 Task: Add Red Label titled Label0004 to Card Card0004 in Board Board0001 in Development in Trello
Action: Mouse moved to (688, 78)
Screenshot: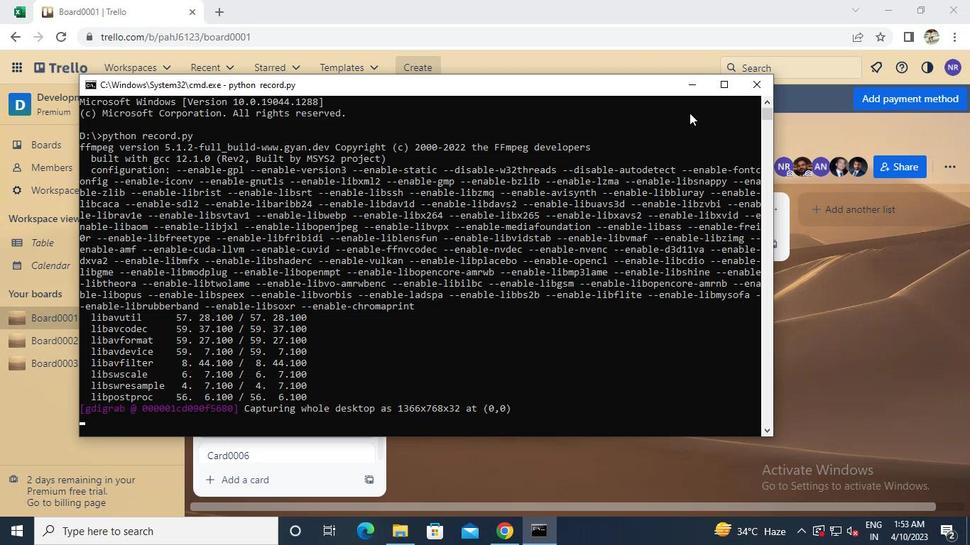 
Action: Mouse pressed left at (688, 78)
Screenshot: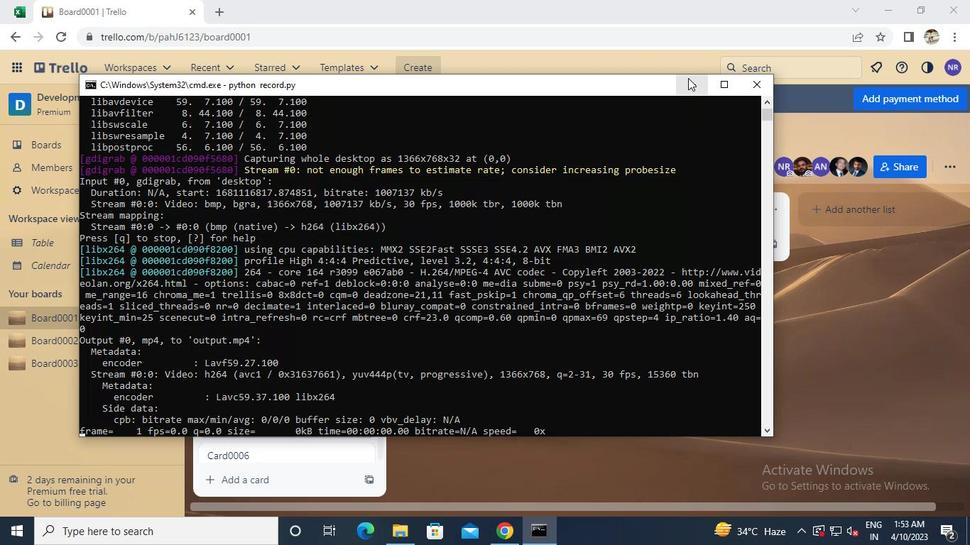 
Action: Mouse moved to (364, 367)
Screenshot: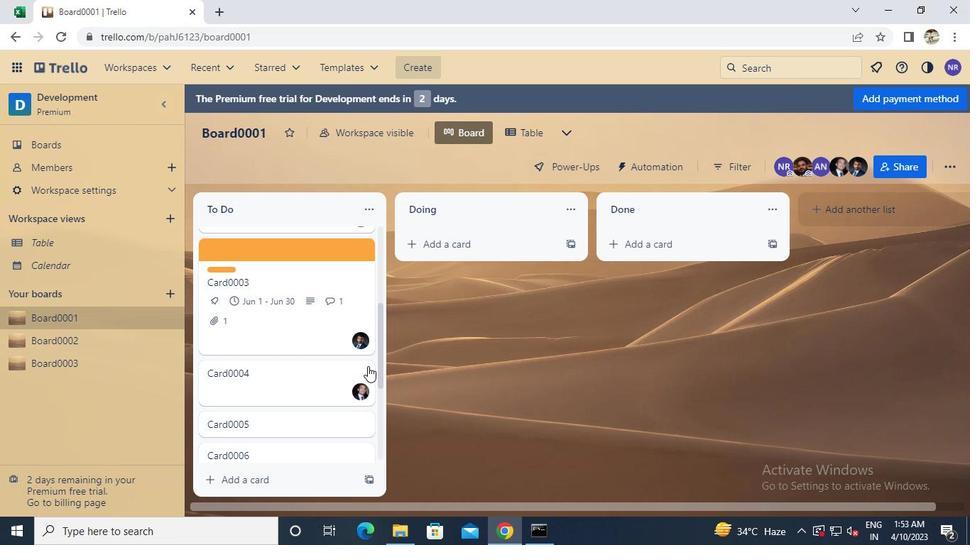 
Action: Mouse pressed left at (364, 367)
Screenshot: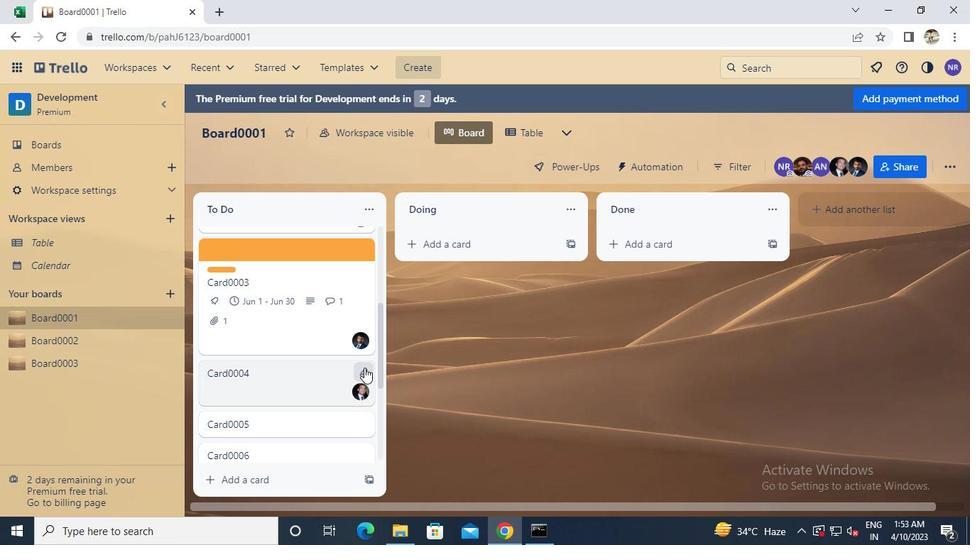 
Action: Mouse moved to (407, 314)
Screenshot: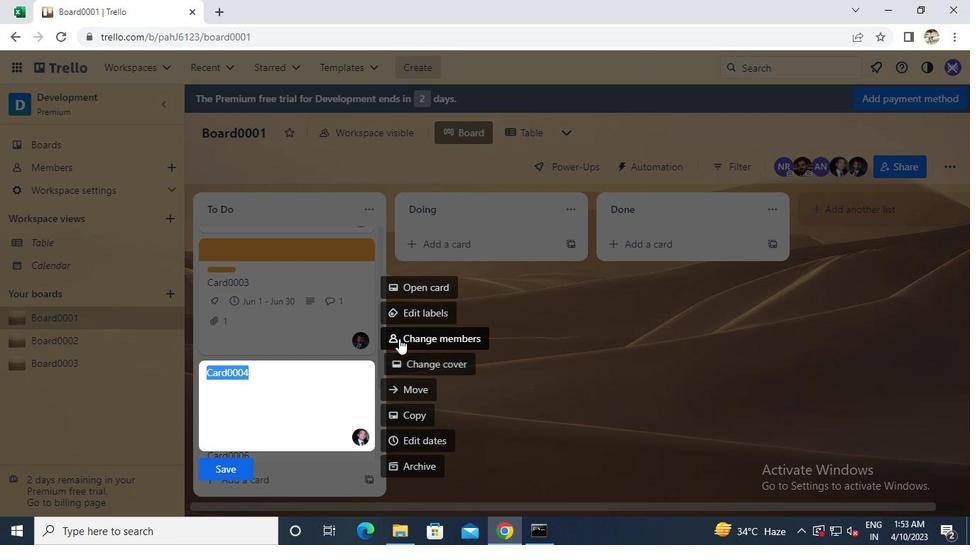 
Action: Mouse pressed left at (407, 314)
Screenshot: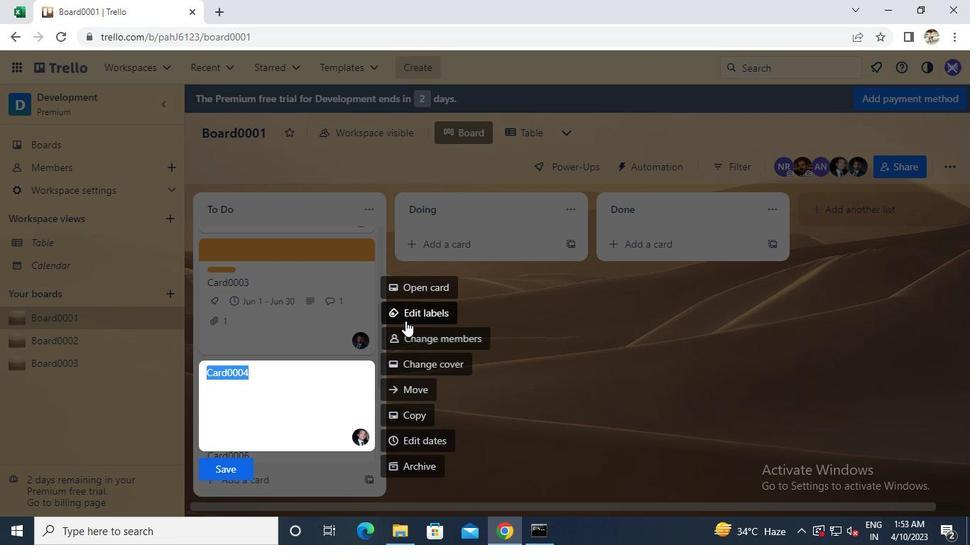 
Action: Mouse moved to (448, 429)
Screenshot: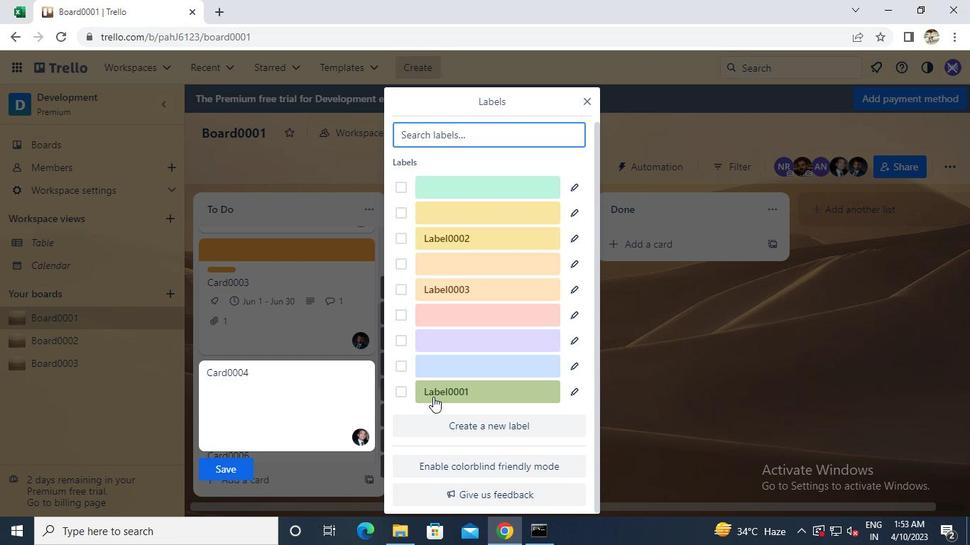 
Action: Mouse pressed left at (448, 429)
Screenshot: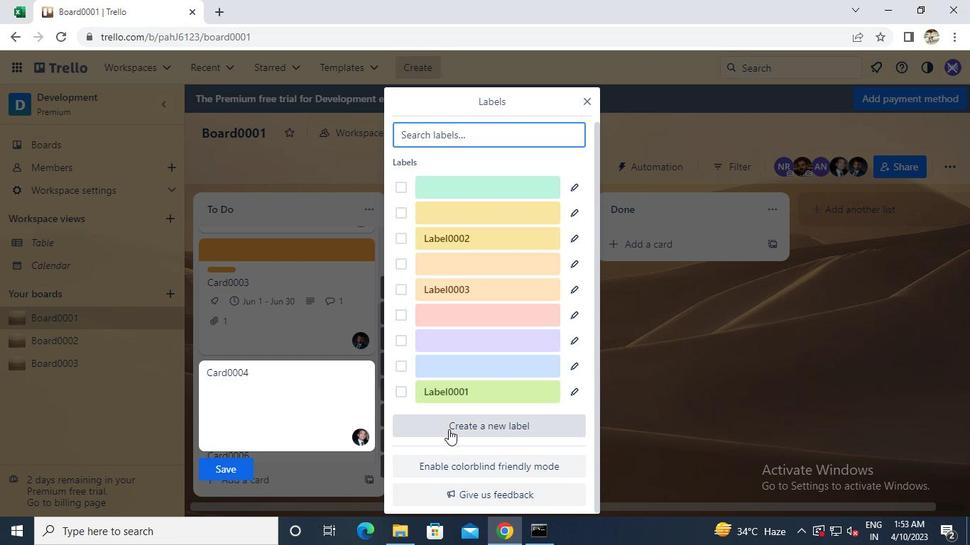 
Action: Keyboard Key.caps_lock
Screenshot: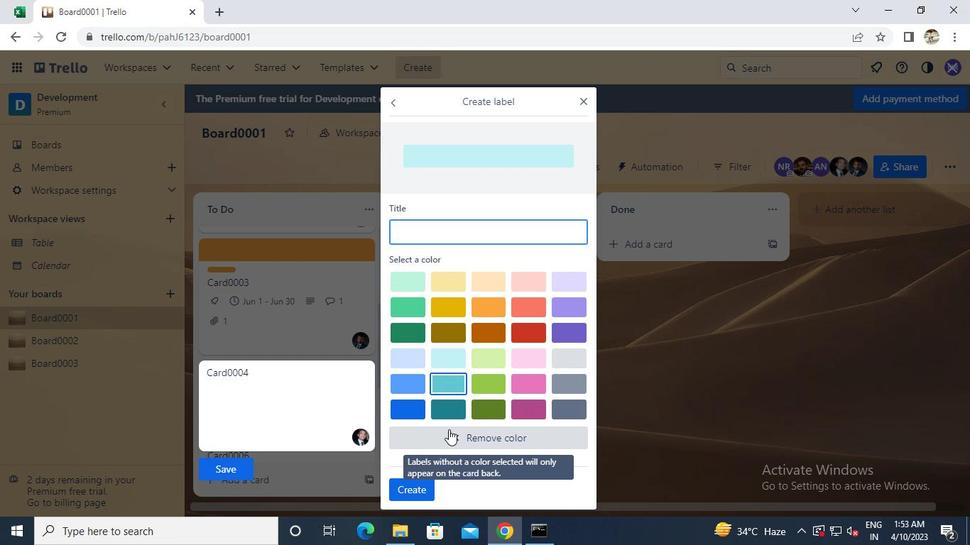 
Action: Keyboard Key.caps_lock
Screenshot: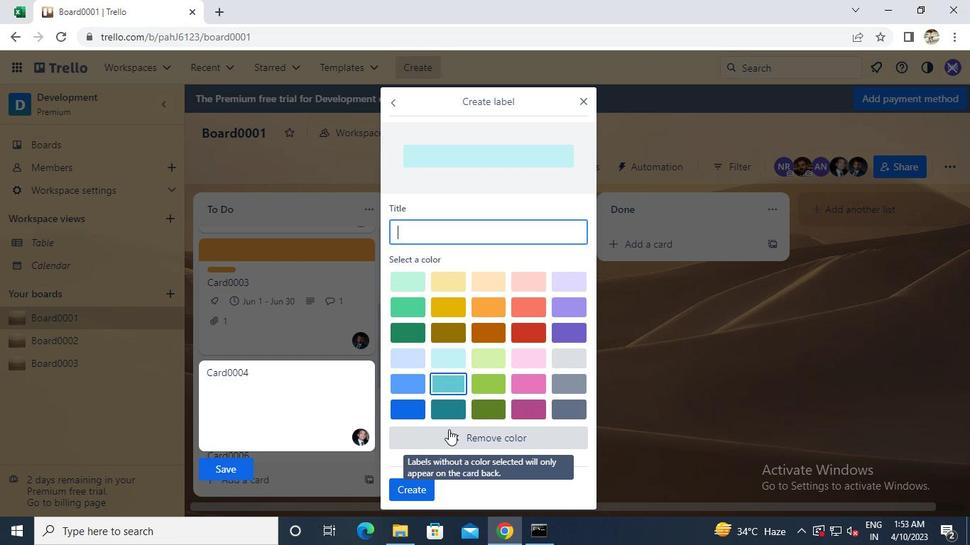 
Action: Keyboard l
Screenshot: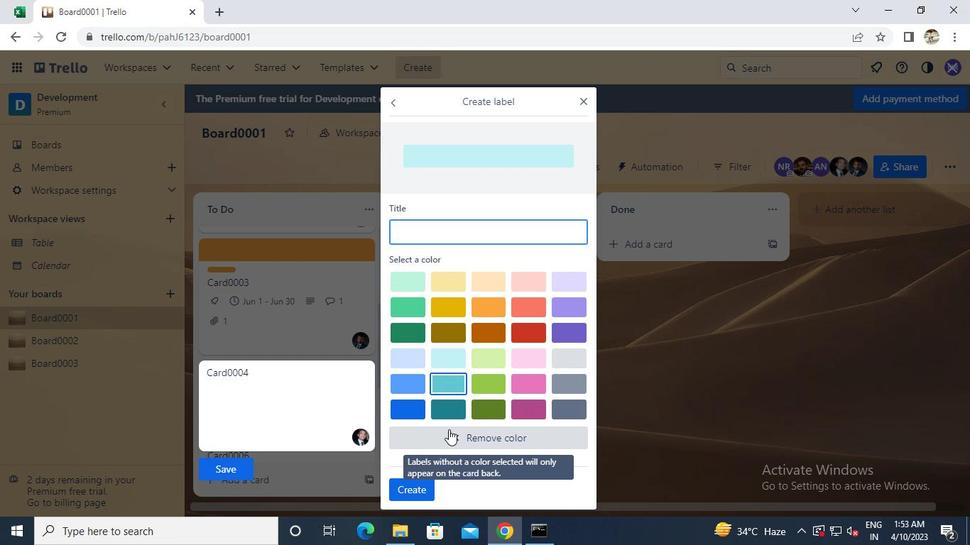 
Action: Keyboard Key.caps_lock
Screenshot: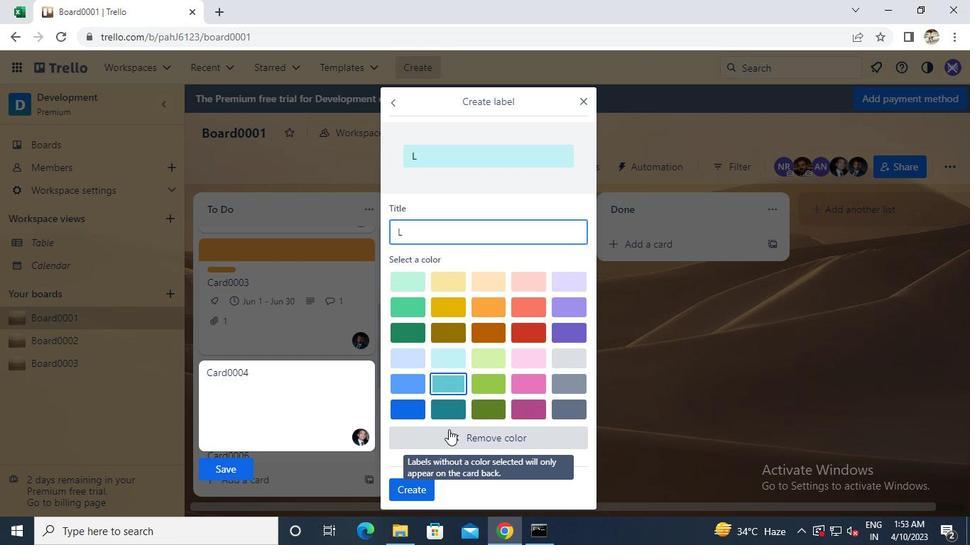 
Action: Keyboard a
Screenshot: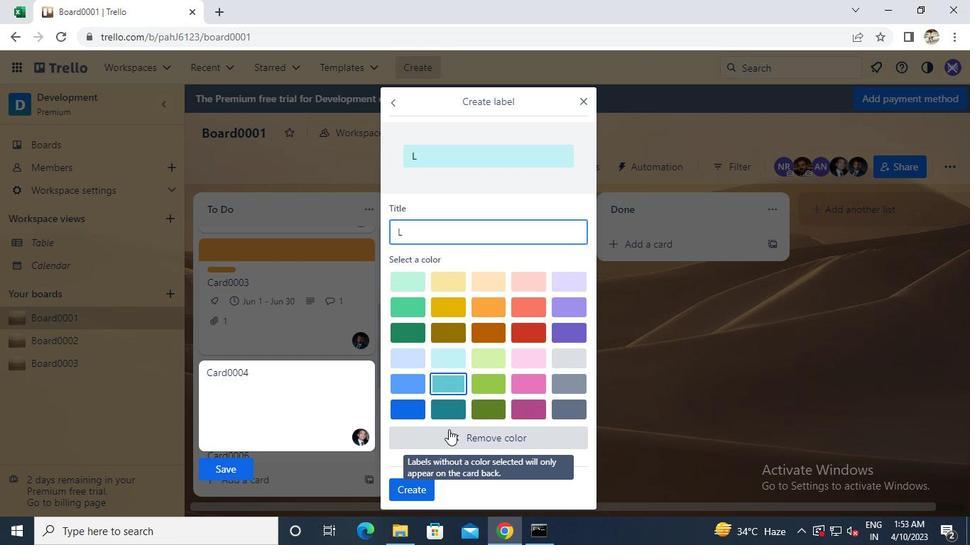 
Action: Keyboard b
Screenshot: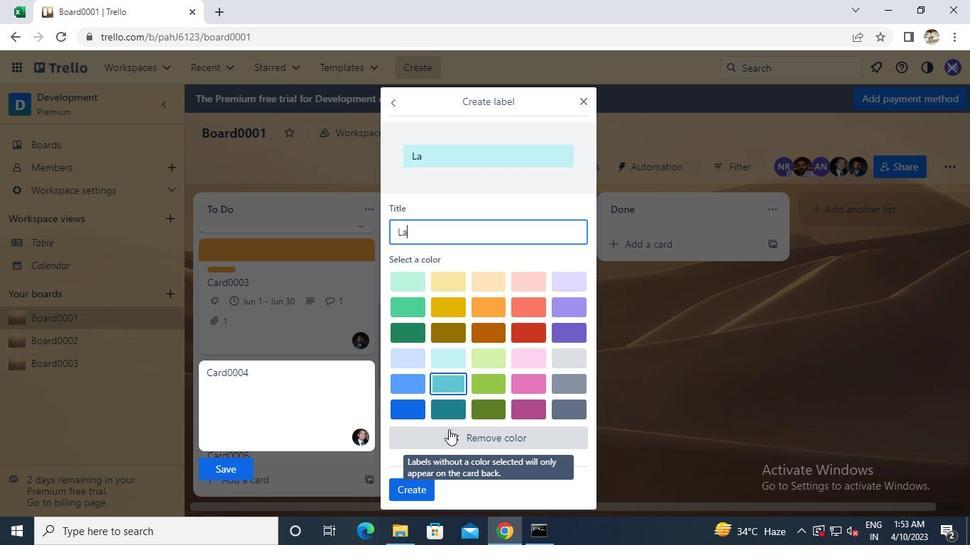 
Action: Keyboard e
Screenshot: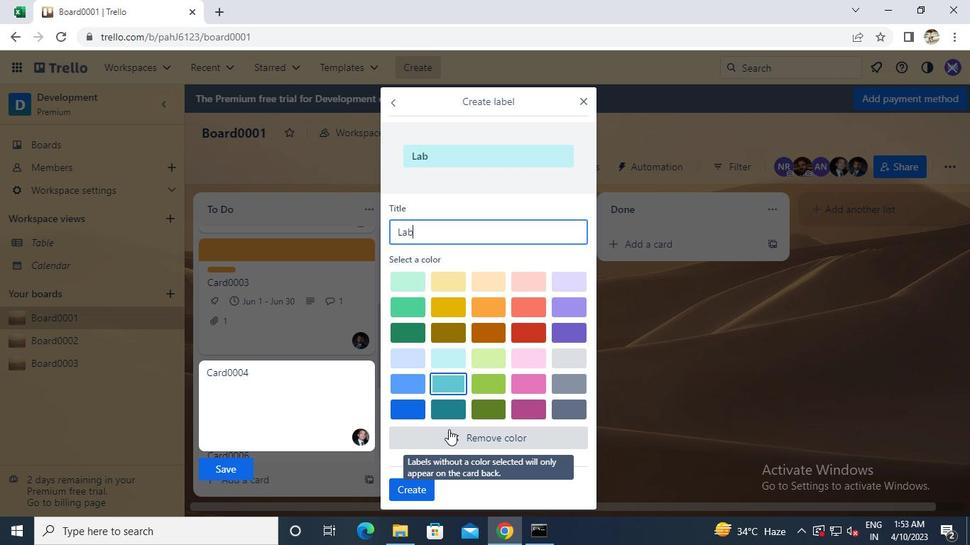 
Action: Keyboard l
Screenshot: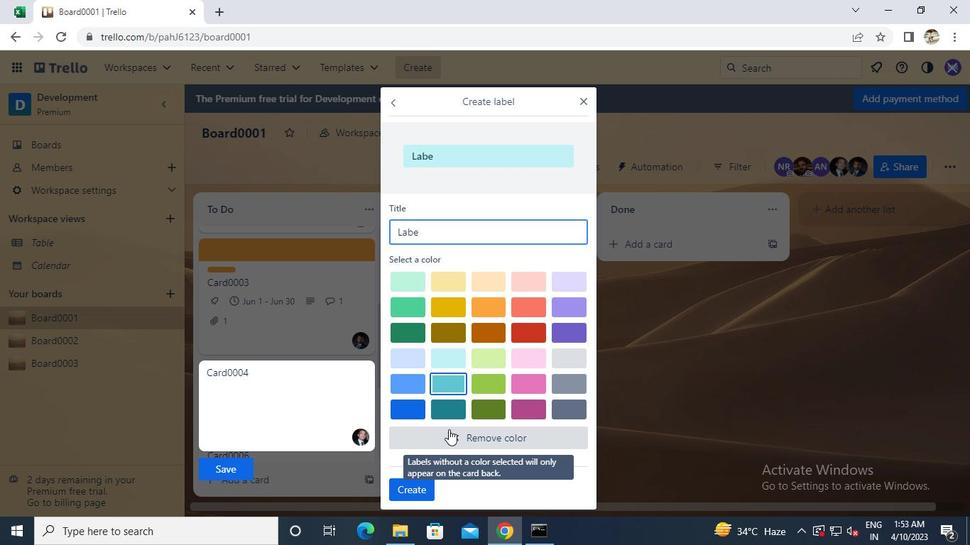 
Action: Keyboard 0
Screenshot: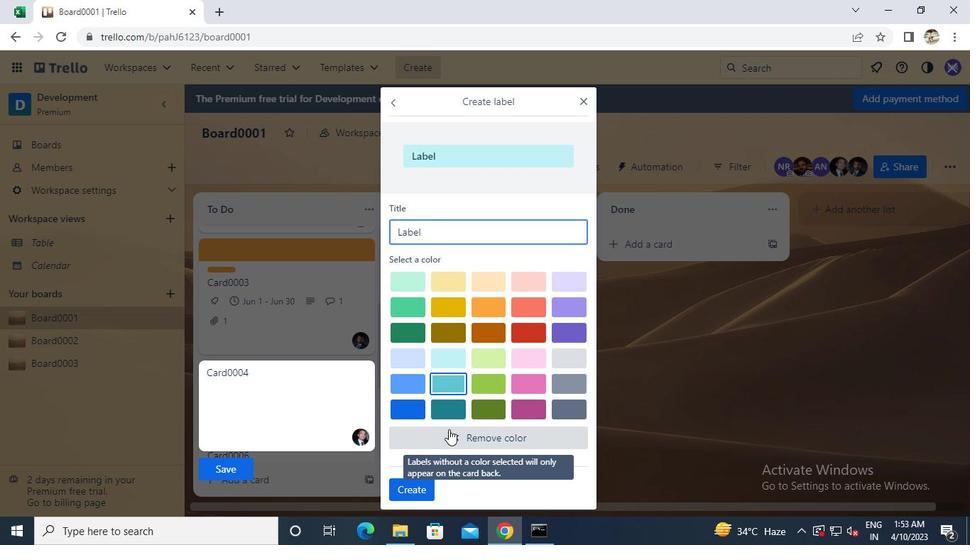 
Action: Keyboard 0
Screenshot: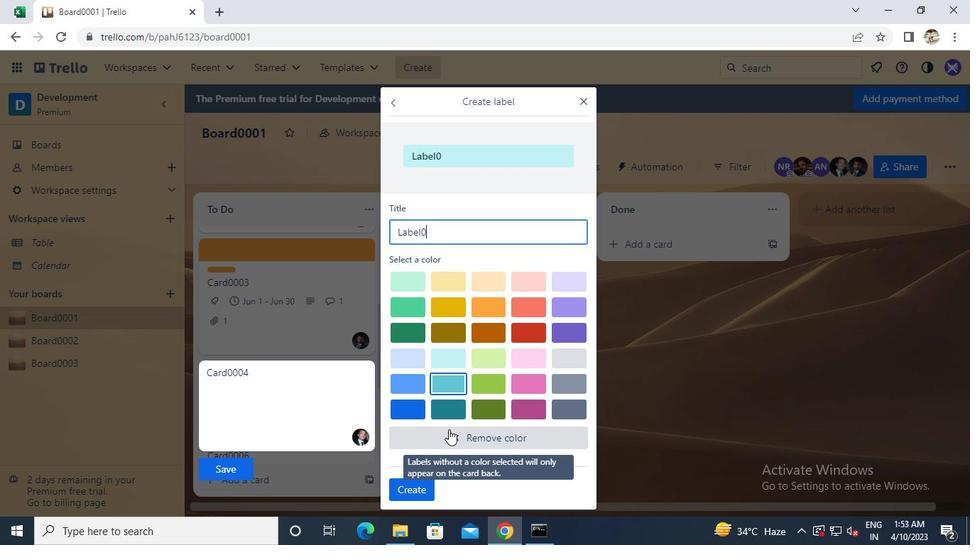 
Action: Keyboard 0
Screenshot: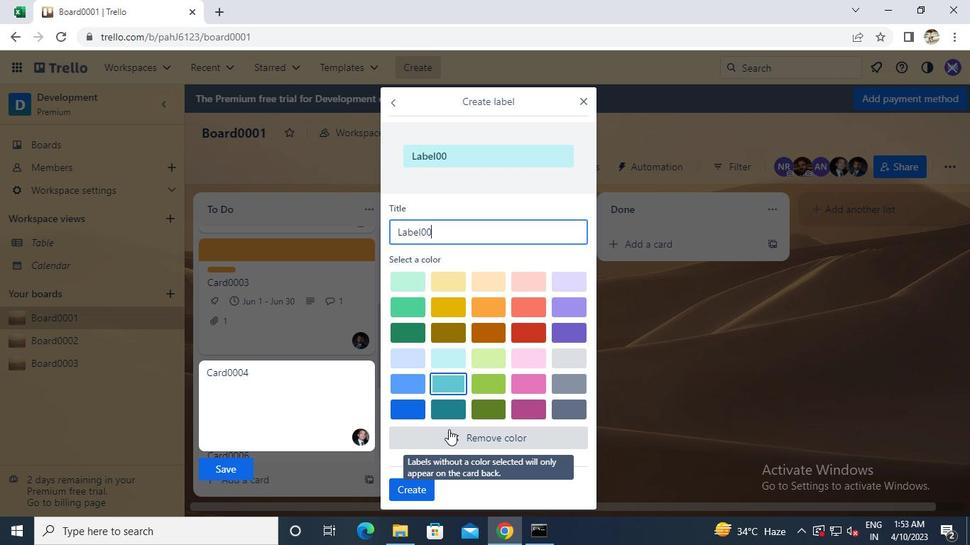 
Action: Keyboard 4
Screenshot: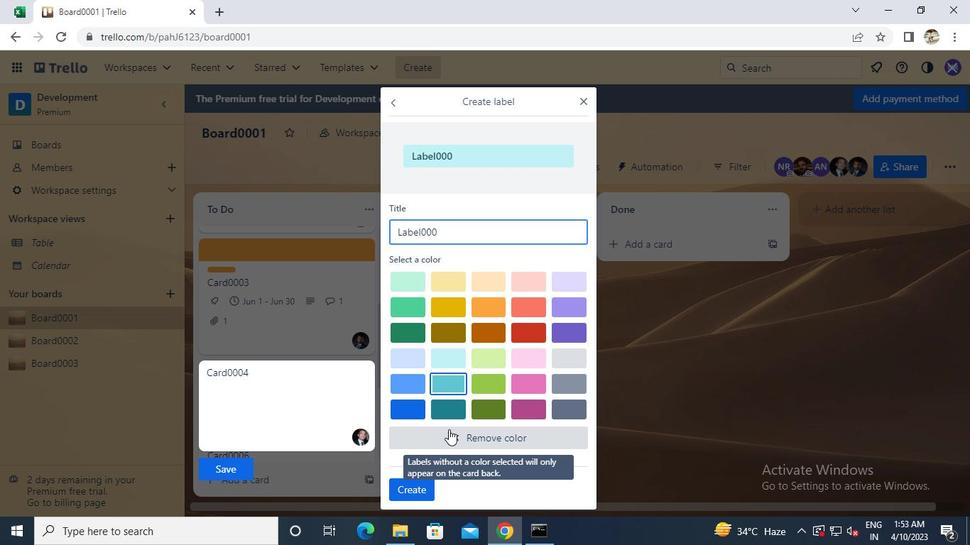 
Action: Mouse moved to (515, 330)
Screenshot: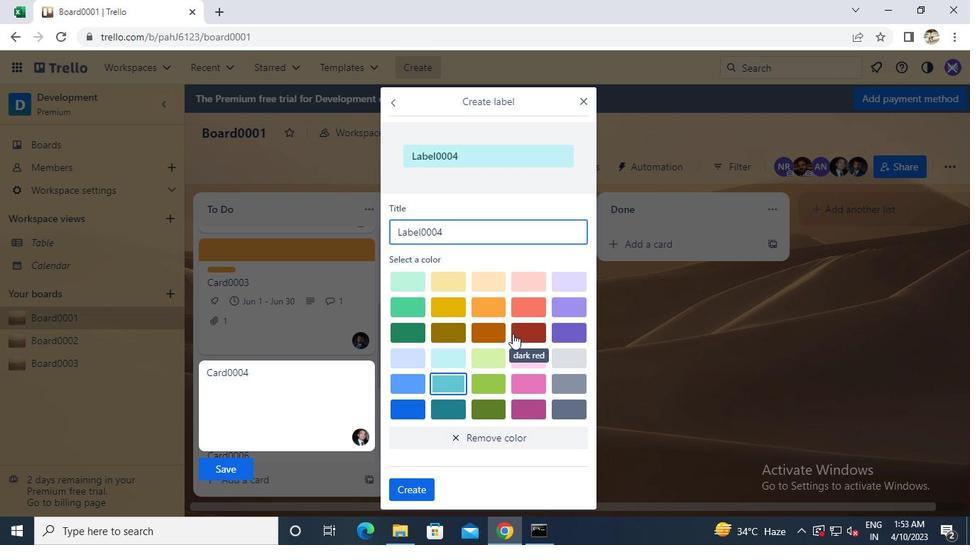 
Action: Mouse pressed left at (515, 330)
Screenshot: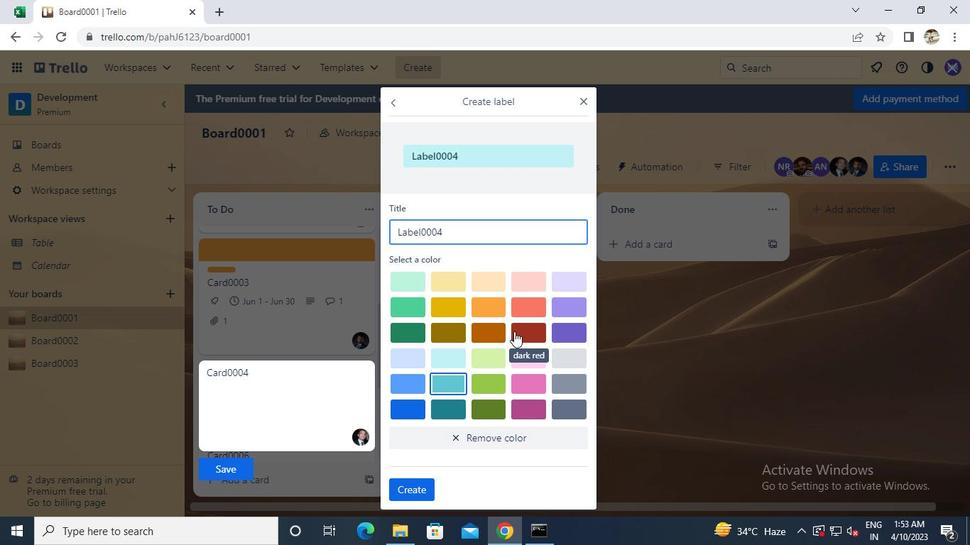 
Action: Mouse moved to (409, 491)
Screenshot: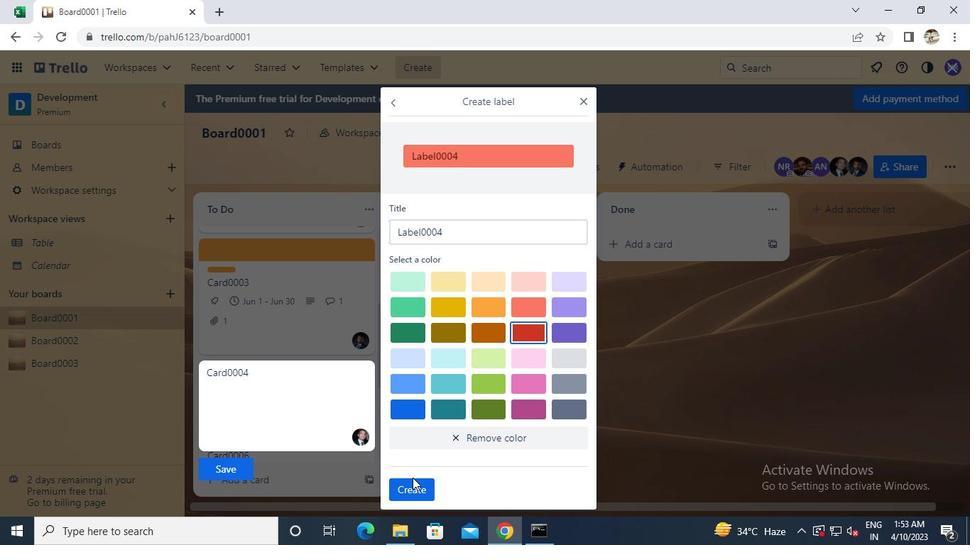 
Action: Mouse pressed left at (409, 491)
Screenshot: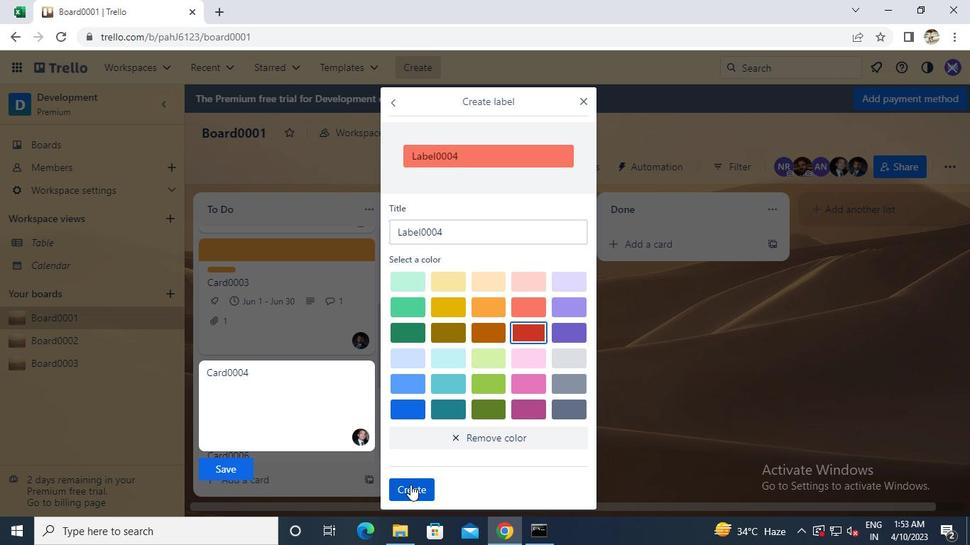 
Action: Mouse moved to (239, 475)
Screenshot: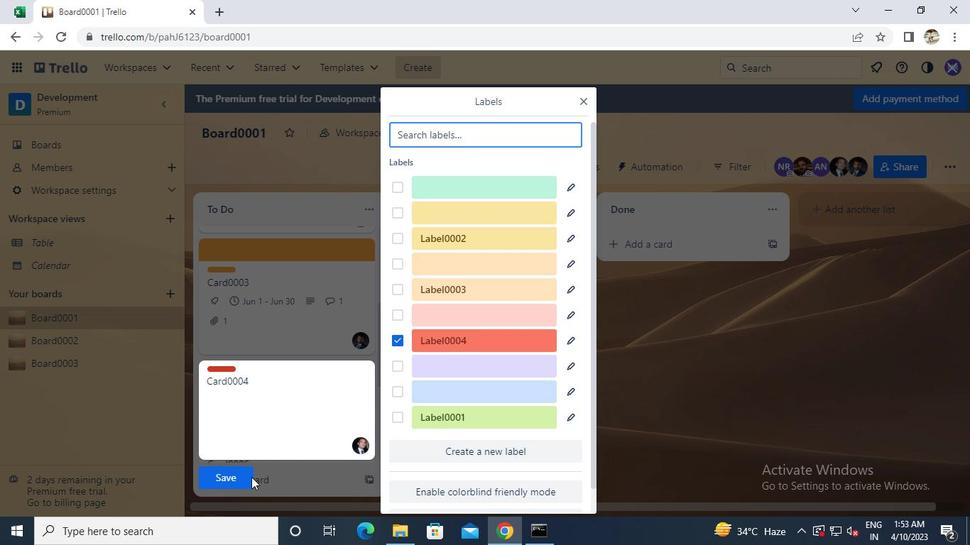 
Action: Mouse pressed left at (239, 475)
Screenshot: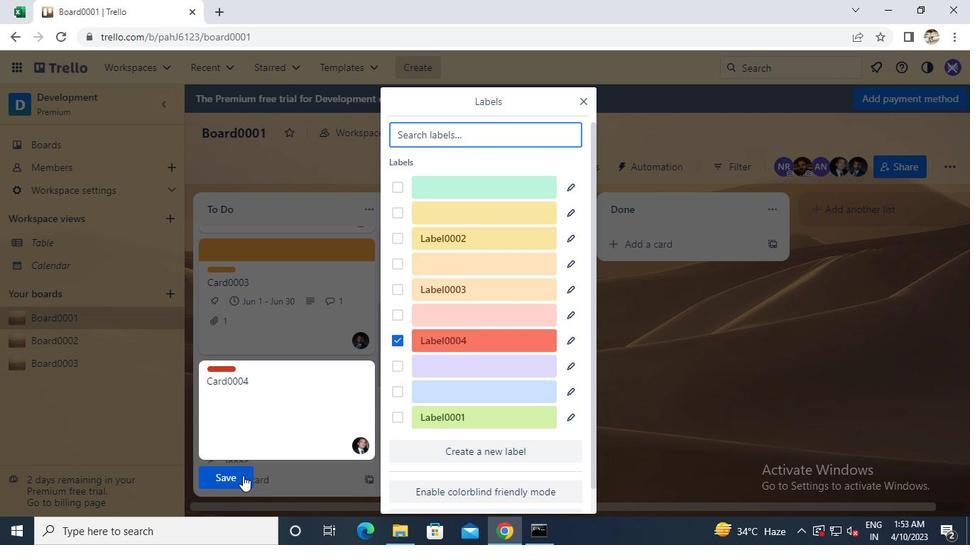
Action: Mouse moved to (540, 533)
Screenshot: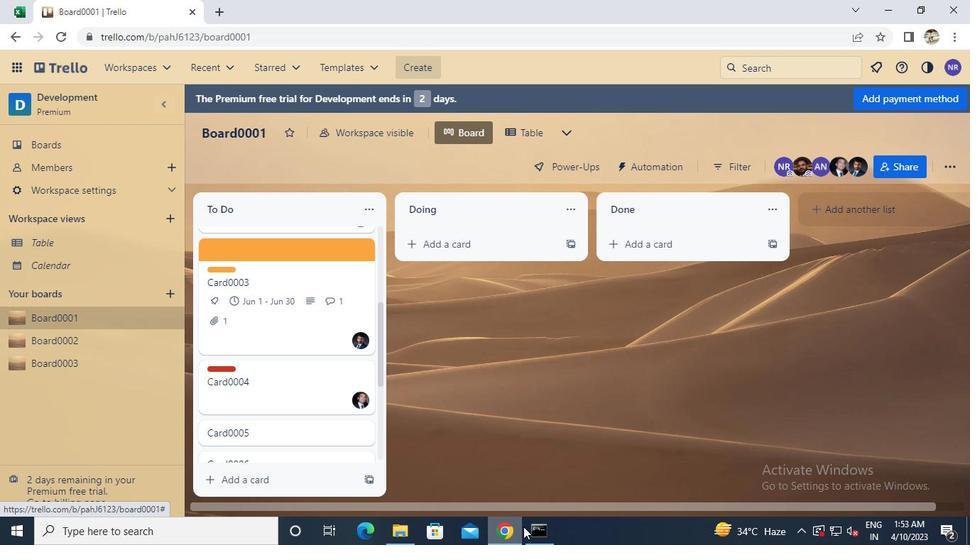 
Action: Mouse pressed left at (540, 533)
Screenshot: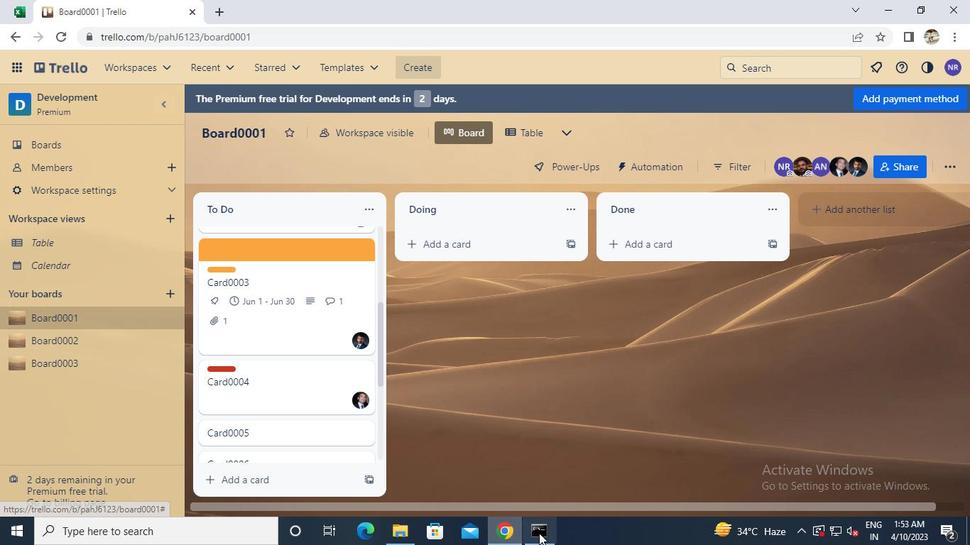 
Action: Mouse moved to (761, 84)
Screenshot: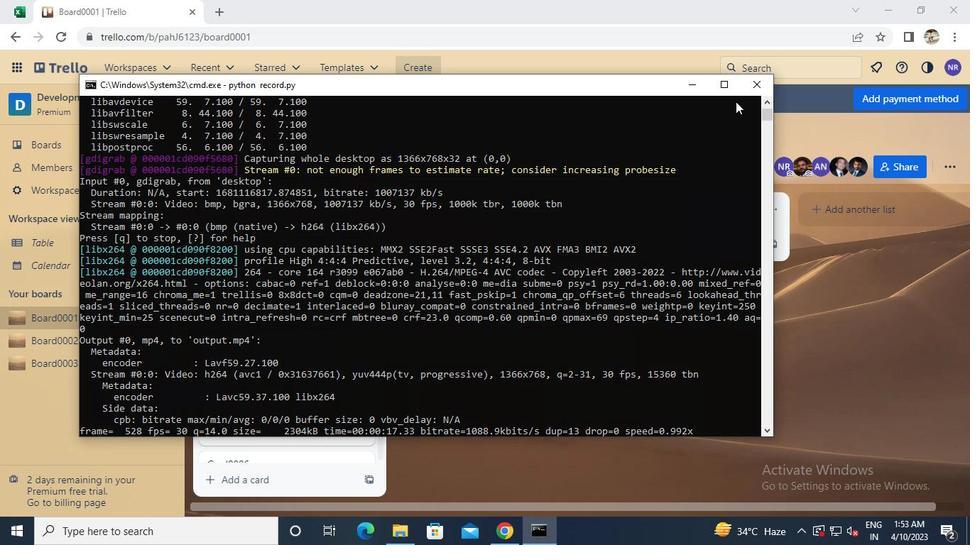 
Action: Mouse pressed left at (761, 84)
Screenshot: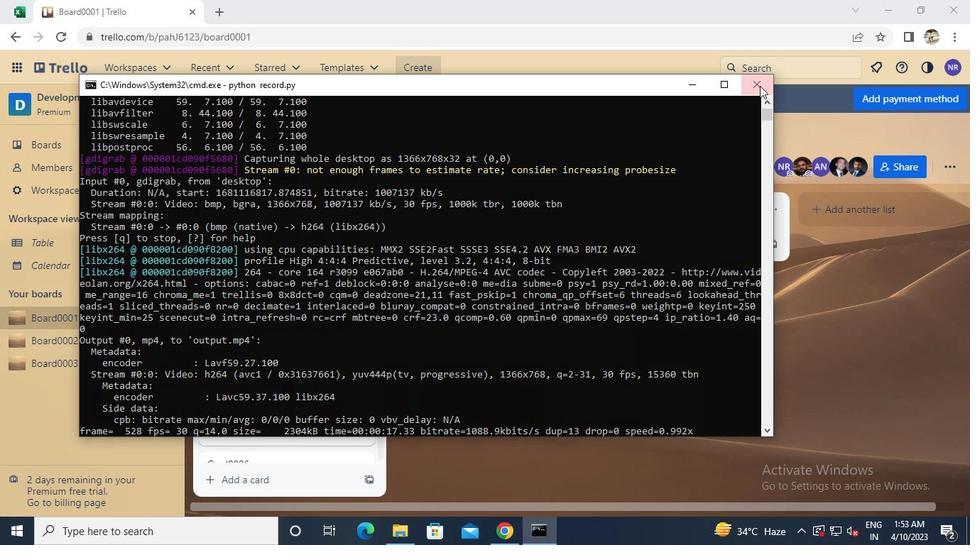 
